 Task: Use Visual Studio Code's split view feature to edit two files side by side.
Action: Mouse moved to (68, 78)
Screenshot: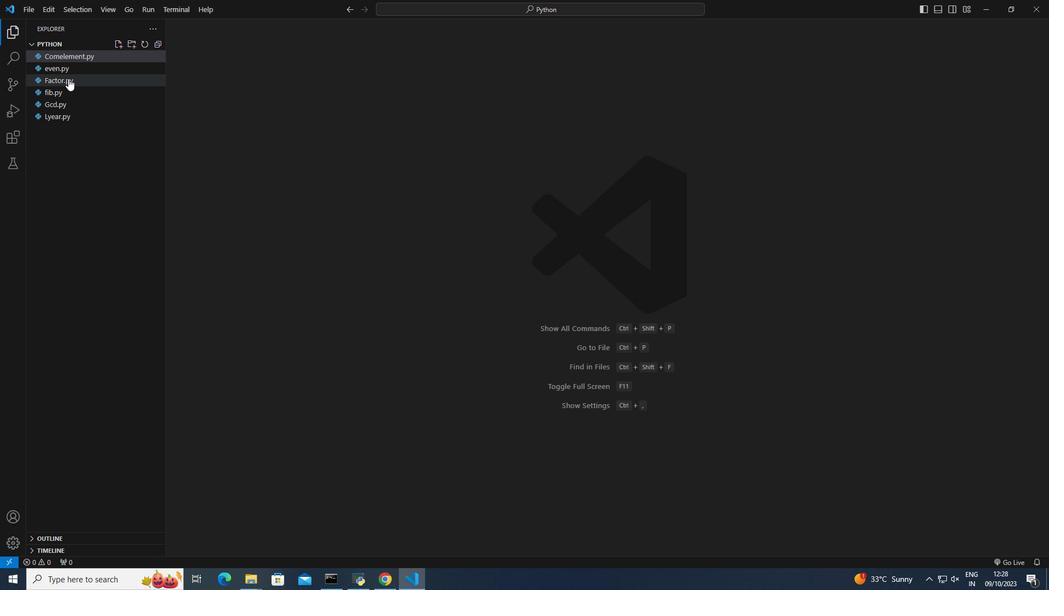 
Action: Mouse pressed left at (68, 78)
Screenshot: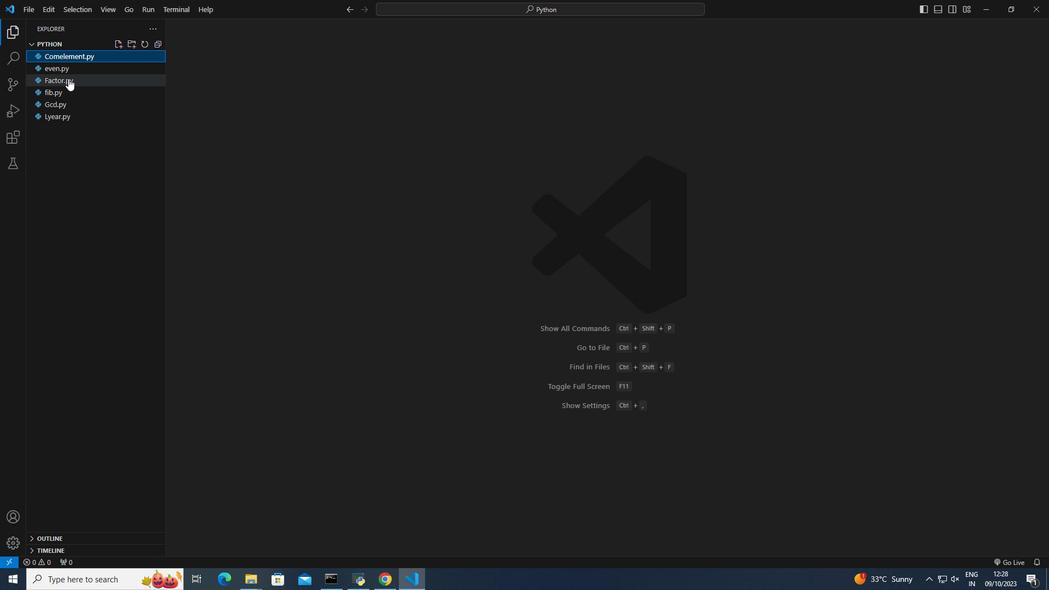 
Action: Mouse moved to (1022, 26)
Screenshot: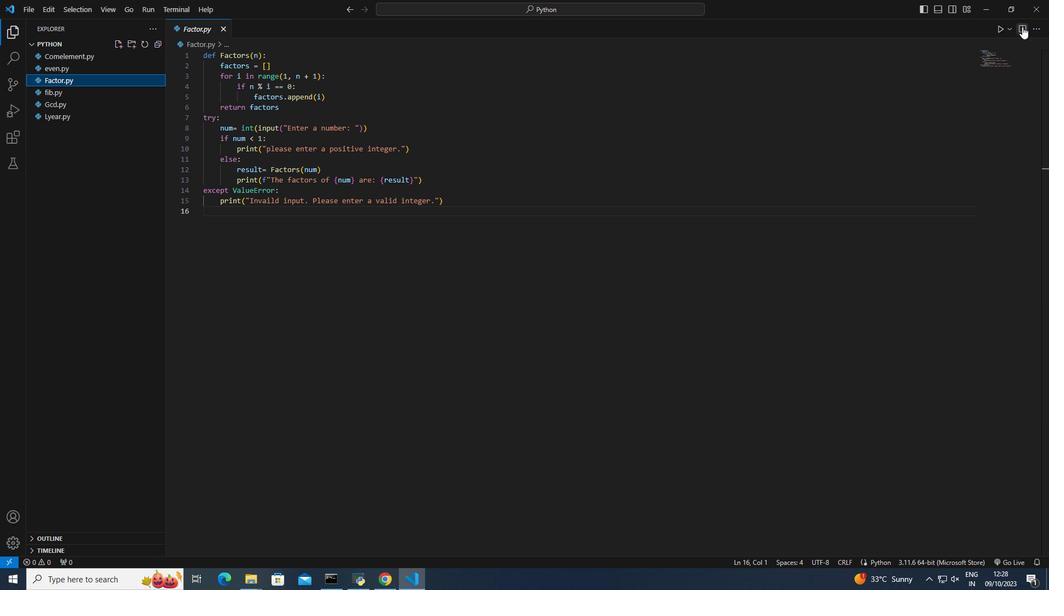 
Action: Mouse pressed left at (1022, 26)
Screenshot: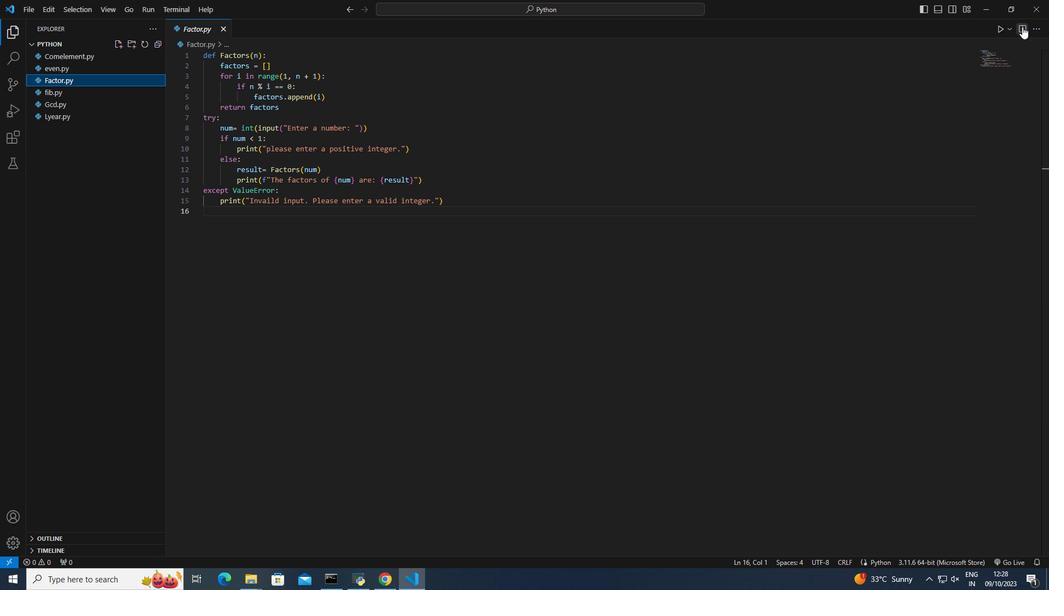 
Action: Mouse moved to (69, 103)
Screenshot: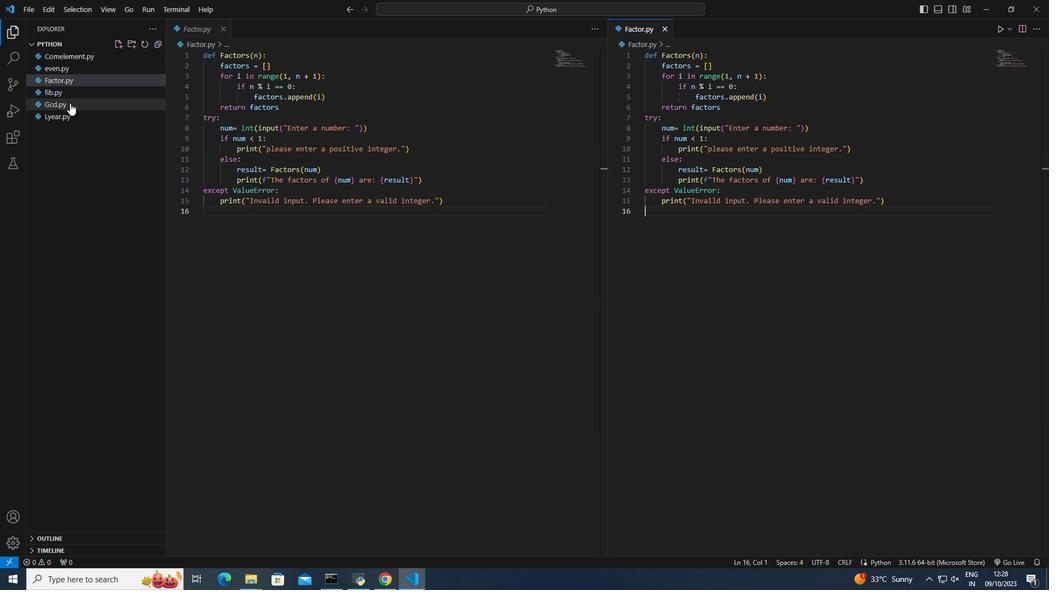 
Action: Mouse pressed left at (69, 103)
Screenshot: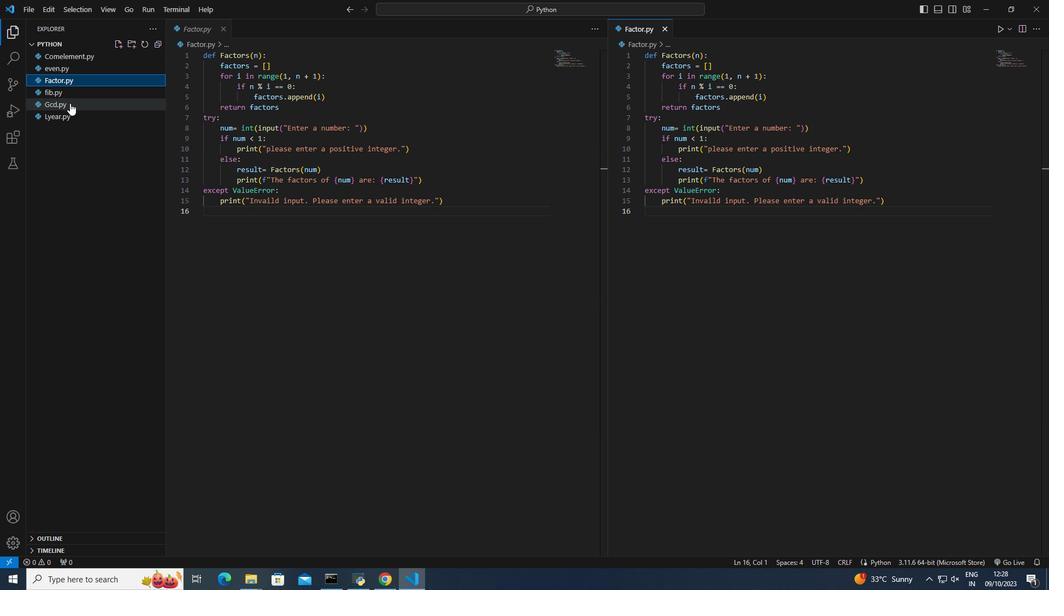 
Action: Mouse moved to (453, 219)
Screenshot: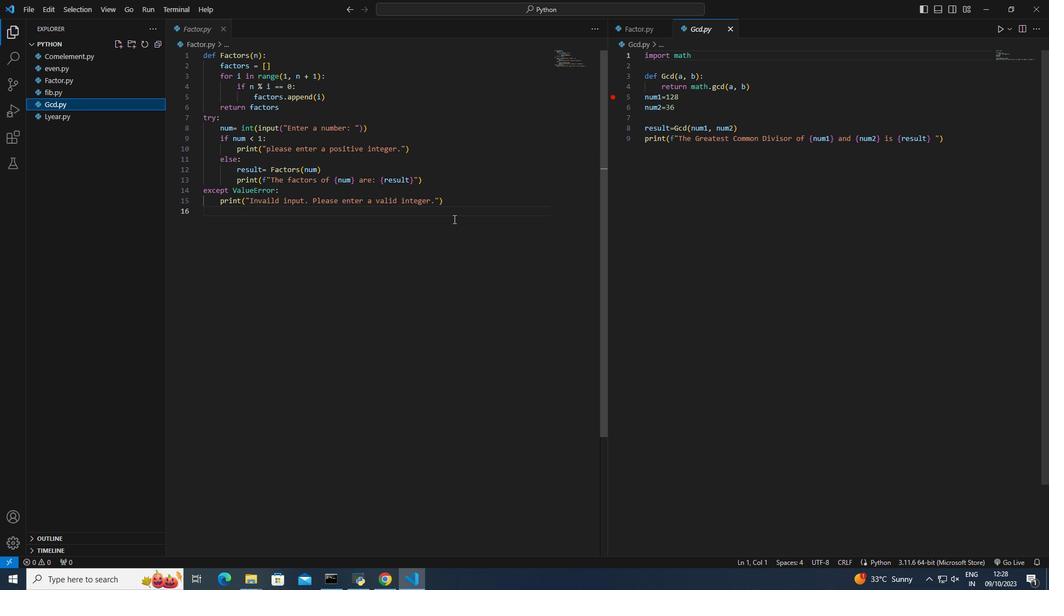 
Action: Mouse scrolled (453, 218) with delta (0, 0)
Screenshot: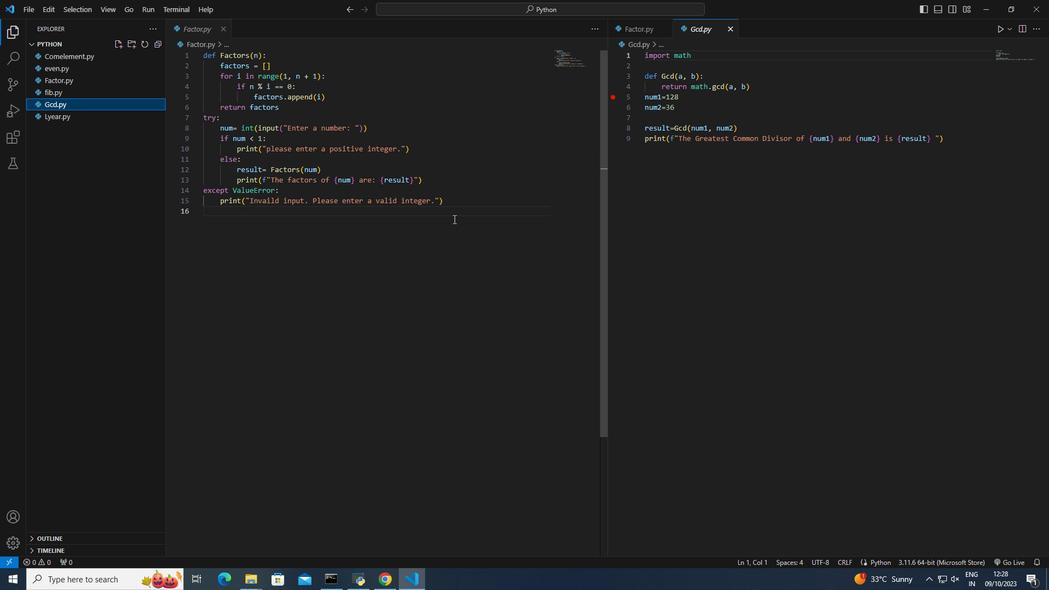 
Action: Mouse scrolled (453, 218) with delta (0, 0)
Screenshot: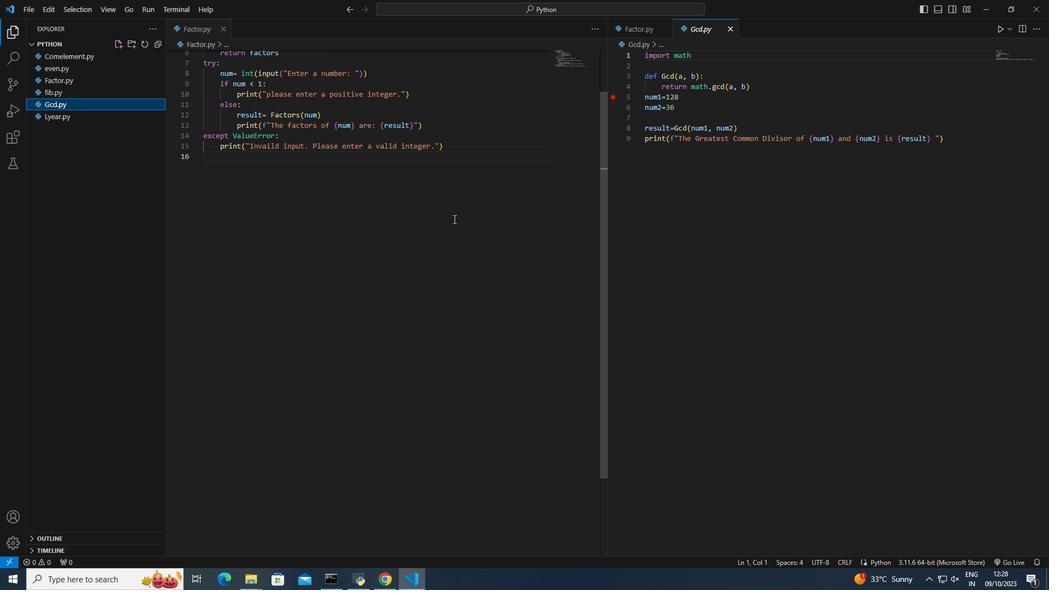 
Action: Mouse scrolled (453, 219) with delta (0, 0)
Screenshot: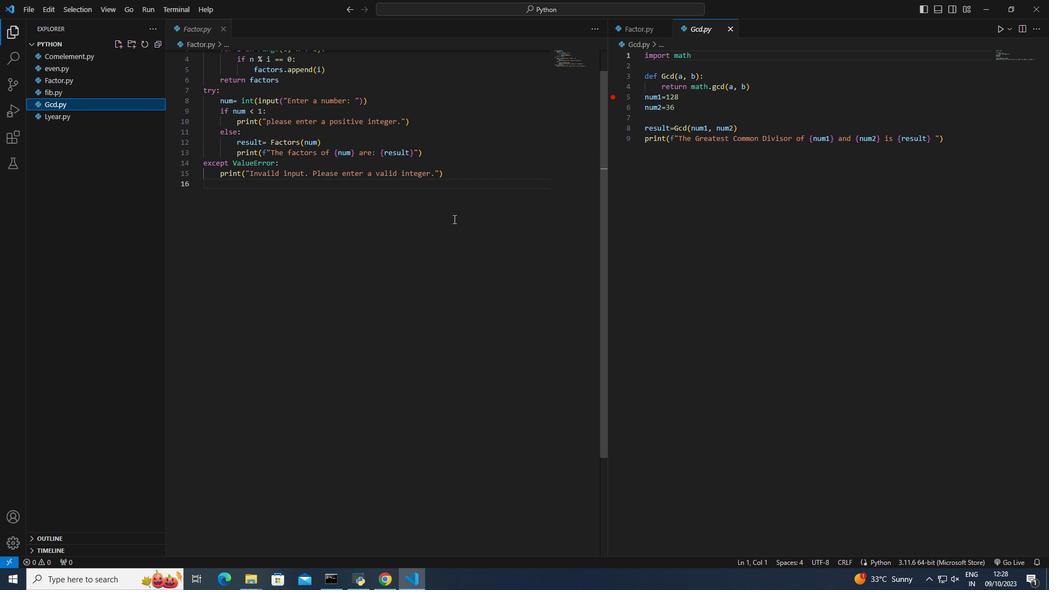 
Action: Mouse scrolled (453, 219) with delta (0, 0)
Screenshot: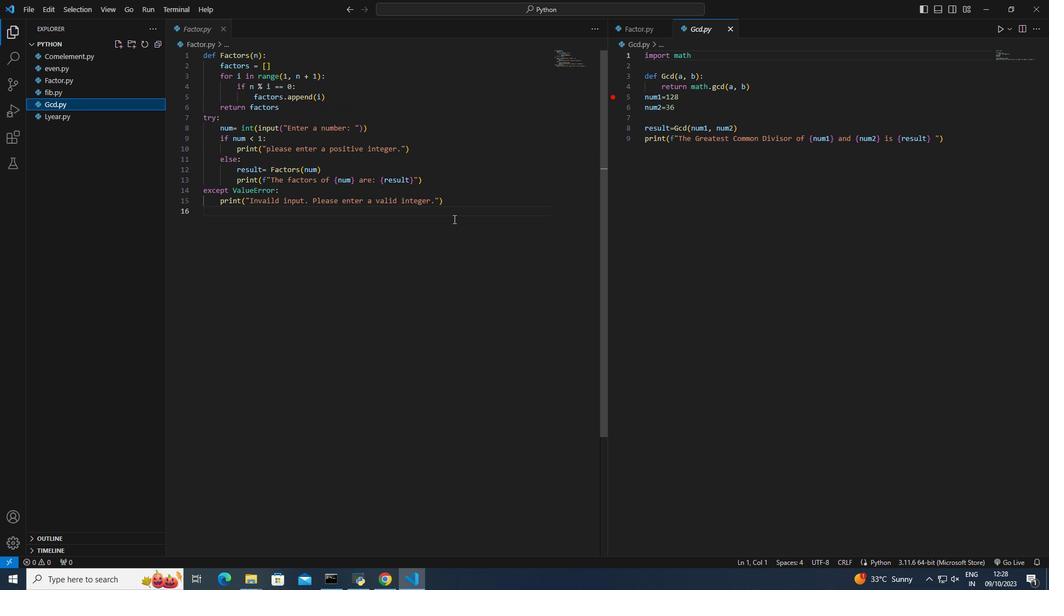 
Action: Mouse moved to (665, 27)
Screenshot: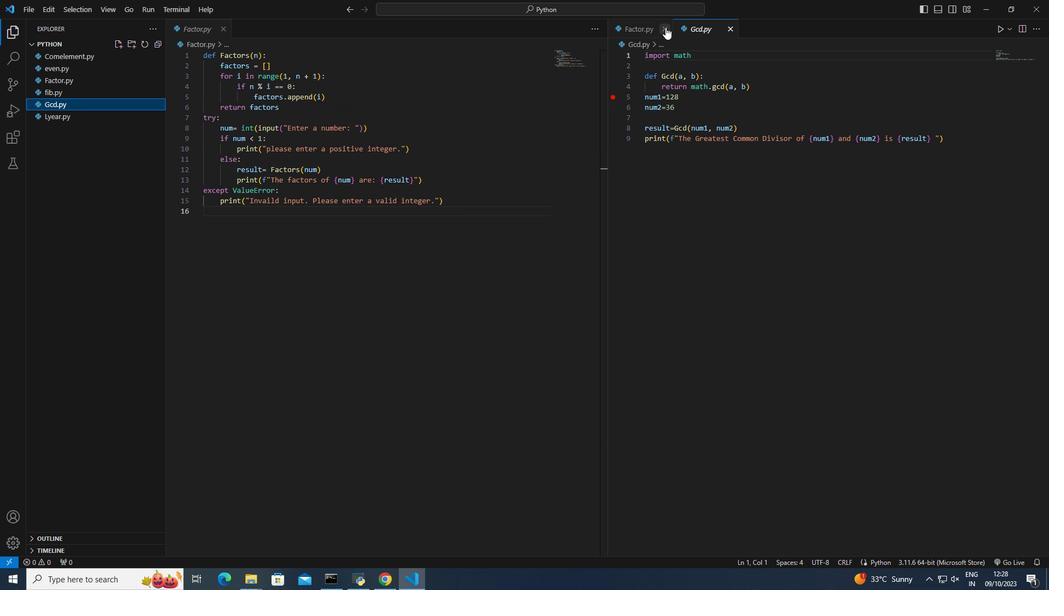 
Action: Mouse pressed left at (665, 27)
Screenshot: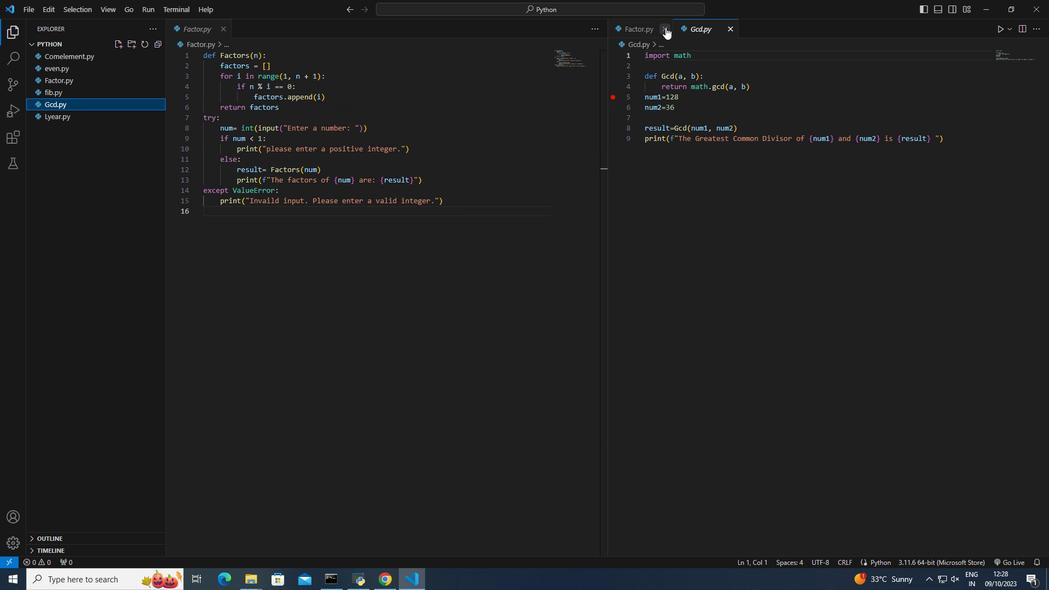 
Action: Mouse moved to (701, 161)
Screenshot: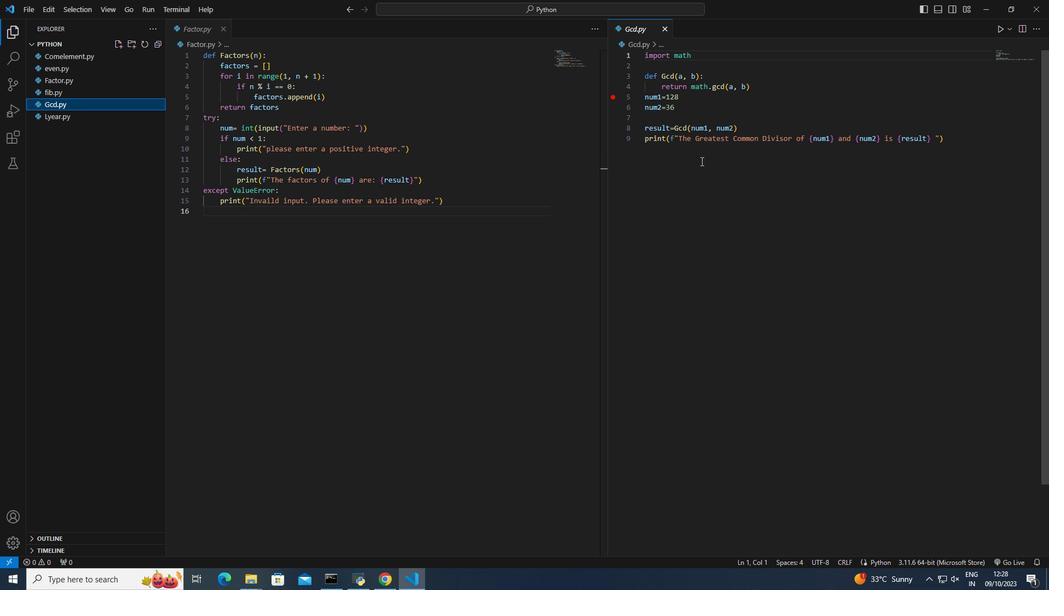 
